 Task: Set the theme color for the current profile to "Default Color".
Action: Mouse moved to (950, 26)
Screenshot: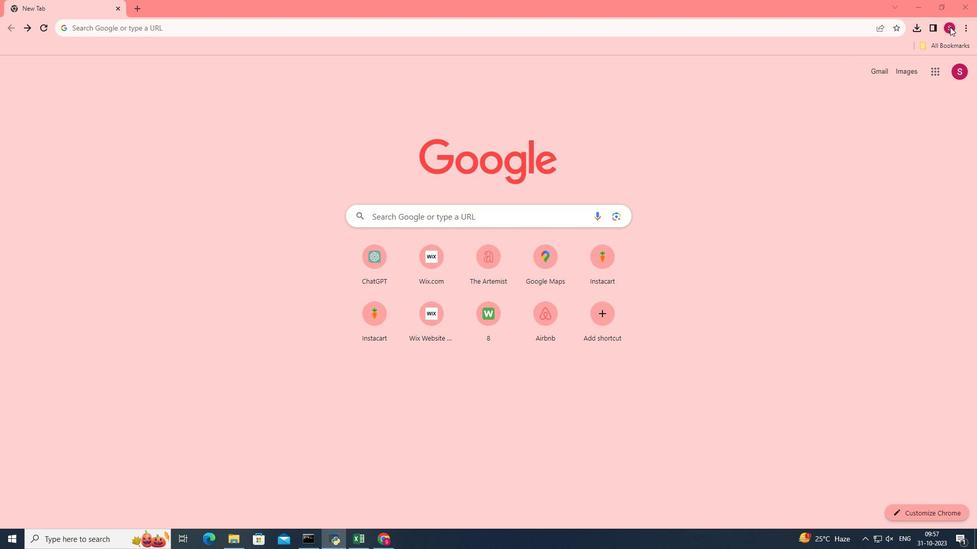 
Action: Mouse pressed left at (950, 26)
Screenshot: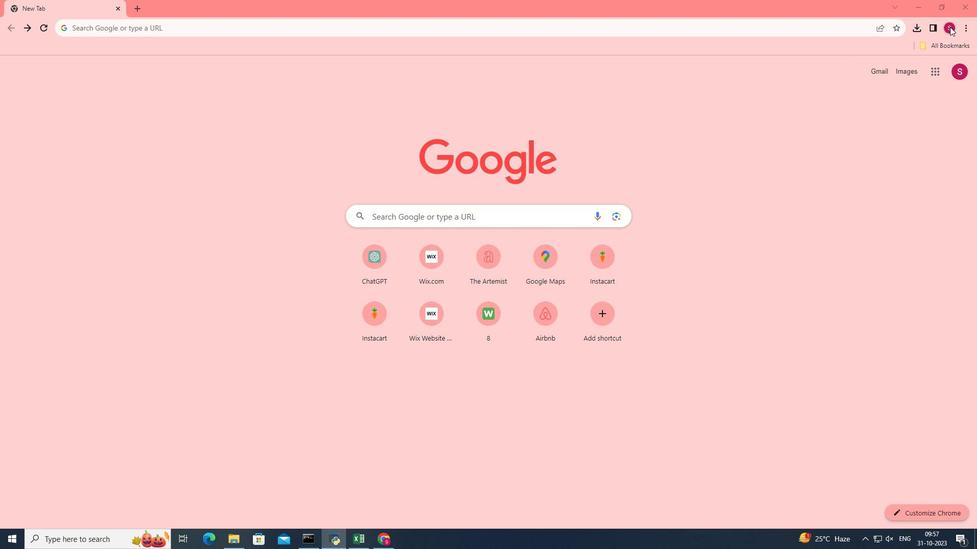 
Action: Mouse moved to (940, 70)
Screenshot: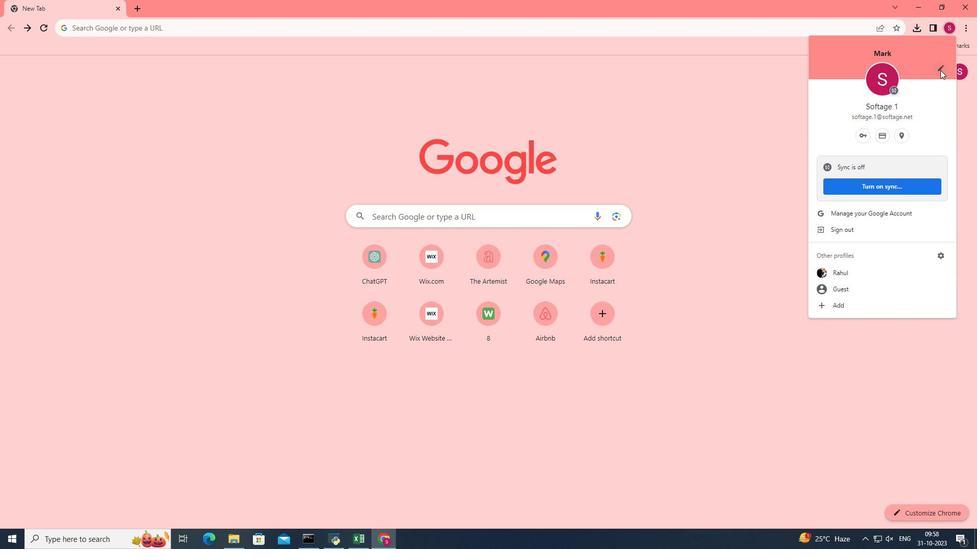 
Action: Mouse pressed left at (940, 70)
Screenshot: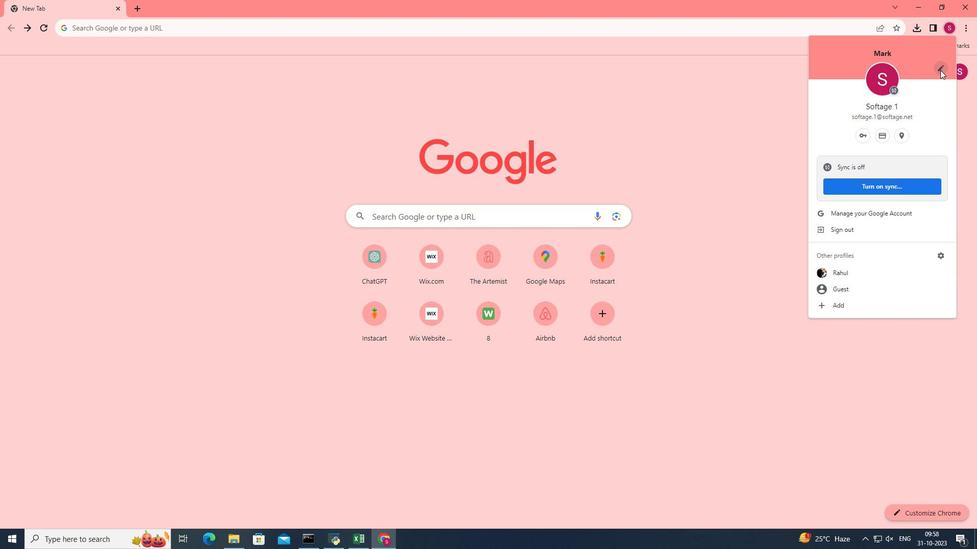 
Action: Mouse moved to (412, 200)
Screenshot: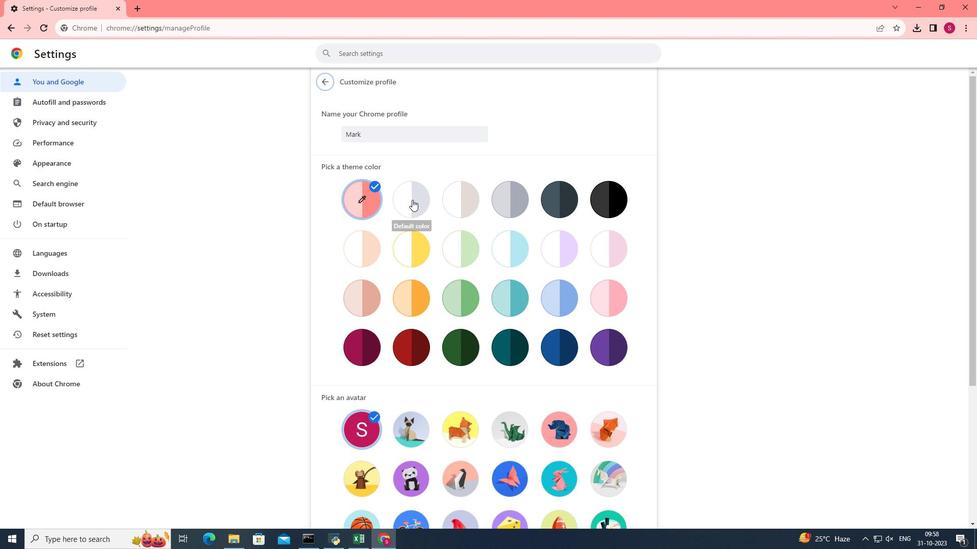 
Action: Mouse pressed left at (412, 200)
Screenshot: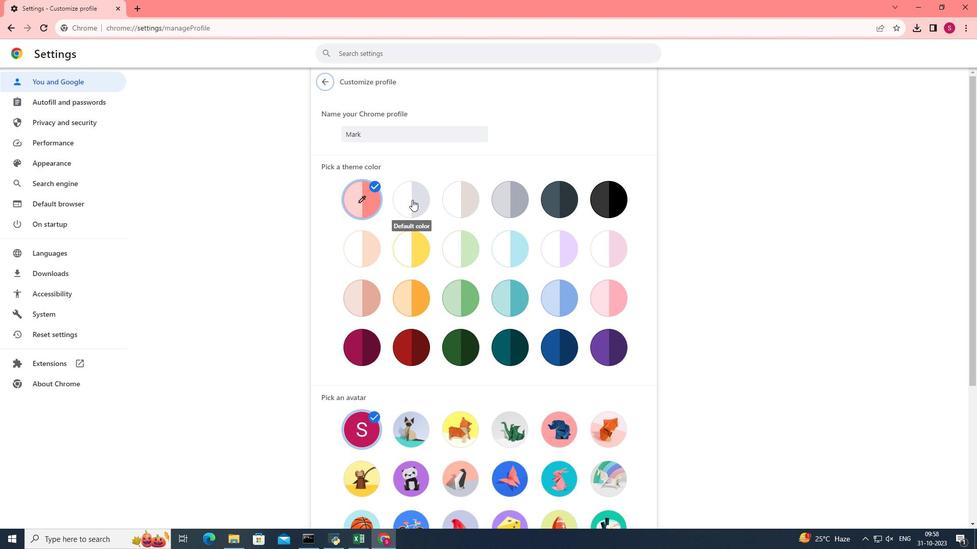 
